 Task: Schedule a workshop on time management for the 19th at 5:00 PM.
Action: Mouse moved to (122, 217)
Screenshot: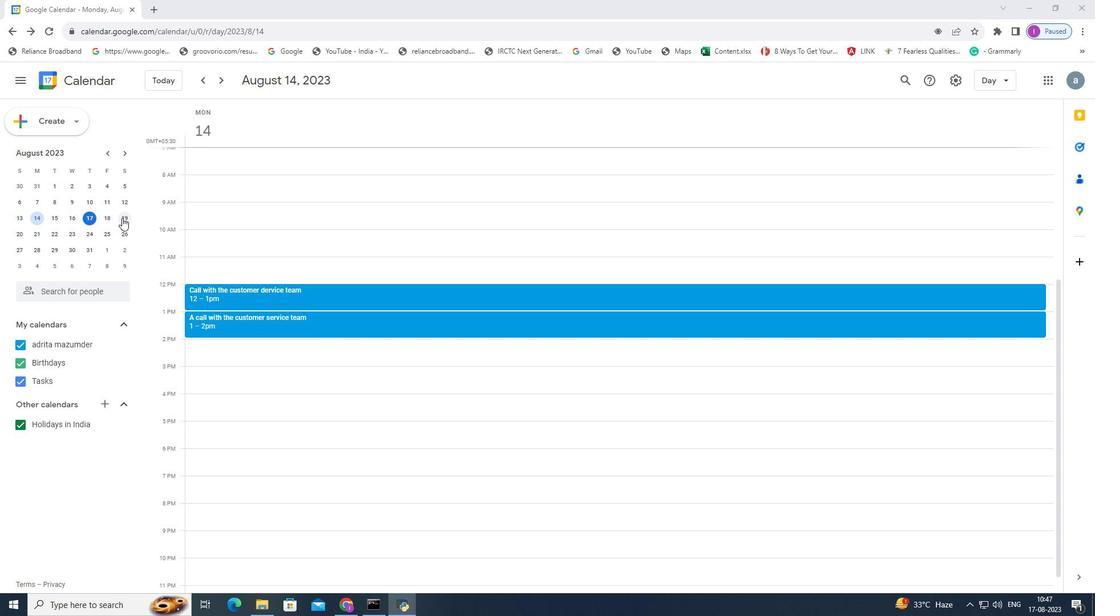 
Action: Mouse pressed left at (122, 217)
Screenshot: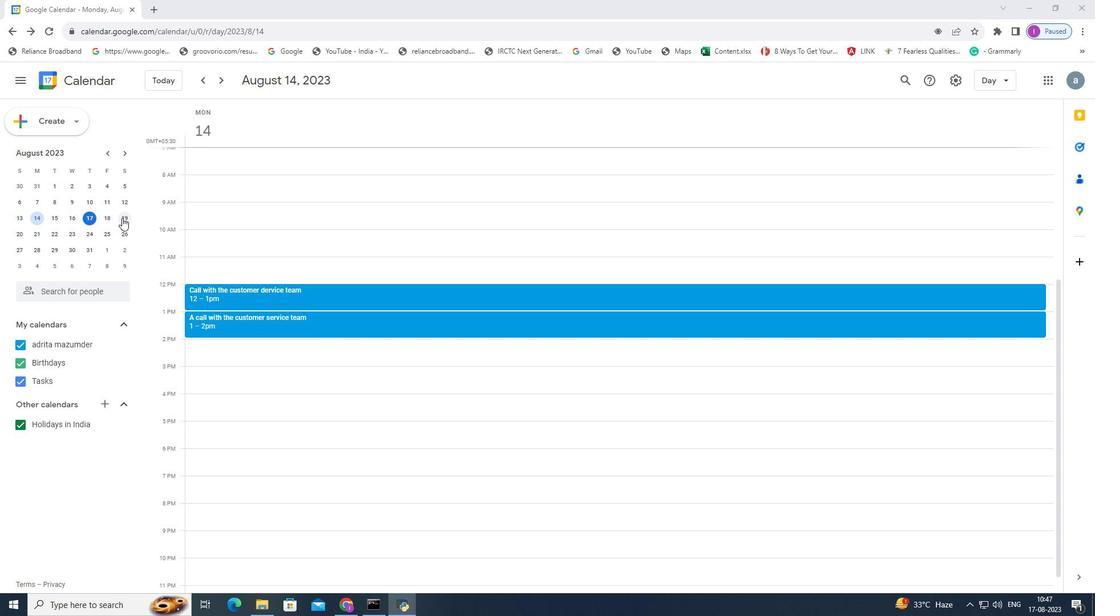
Action: Mouse moved to (199, 433)
Screenshot: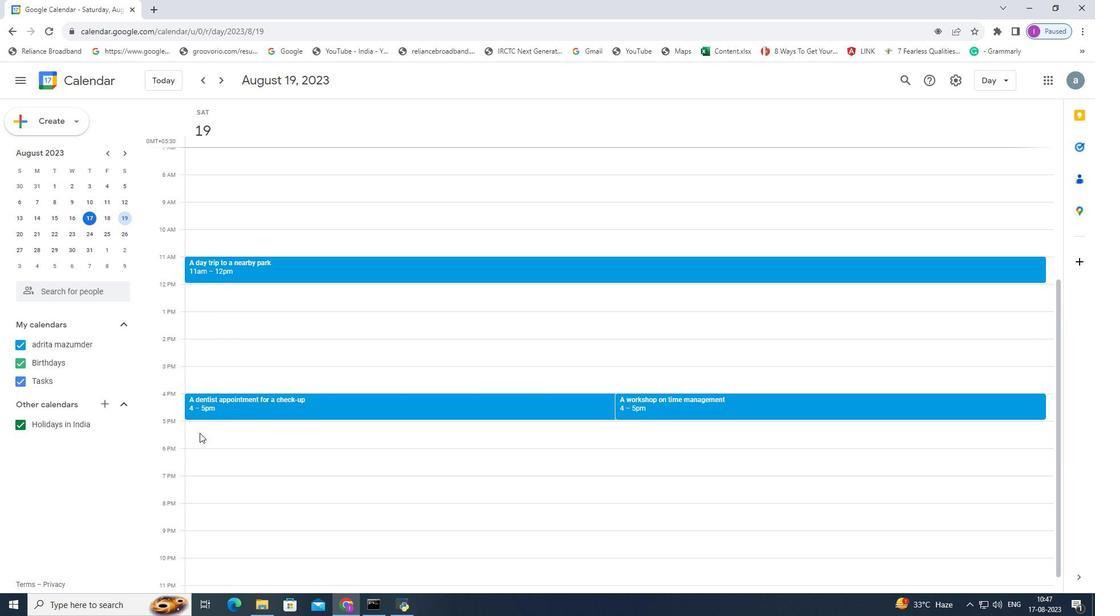 
Action: Mouse pressed left at (199, 433)
Screenshot: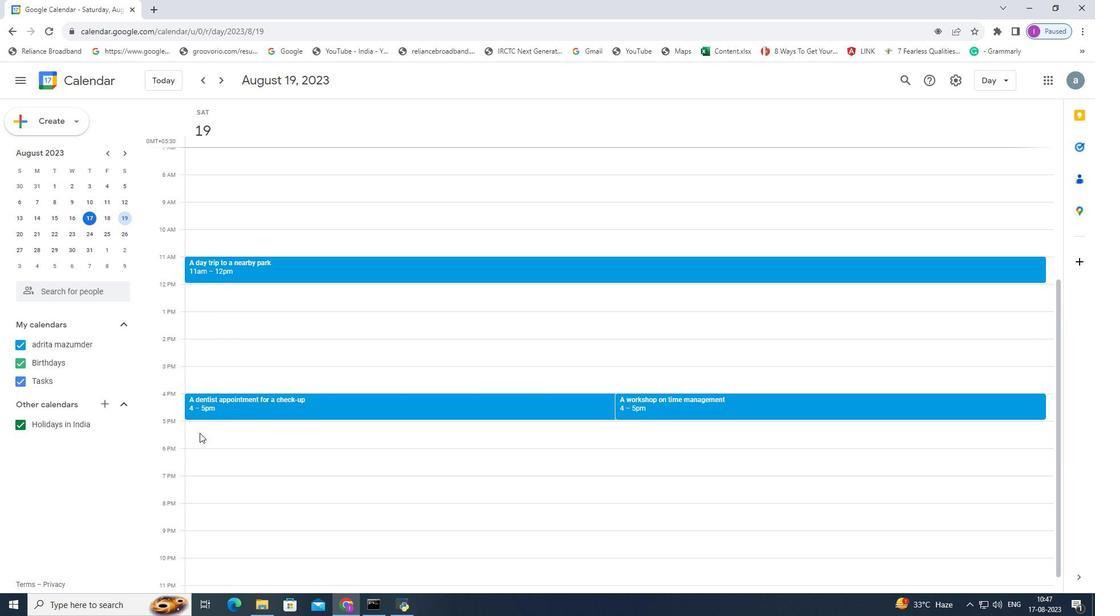 
Action: Mouse moved to (531, 216)
Screenshot: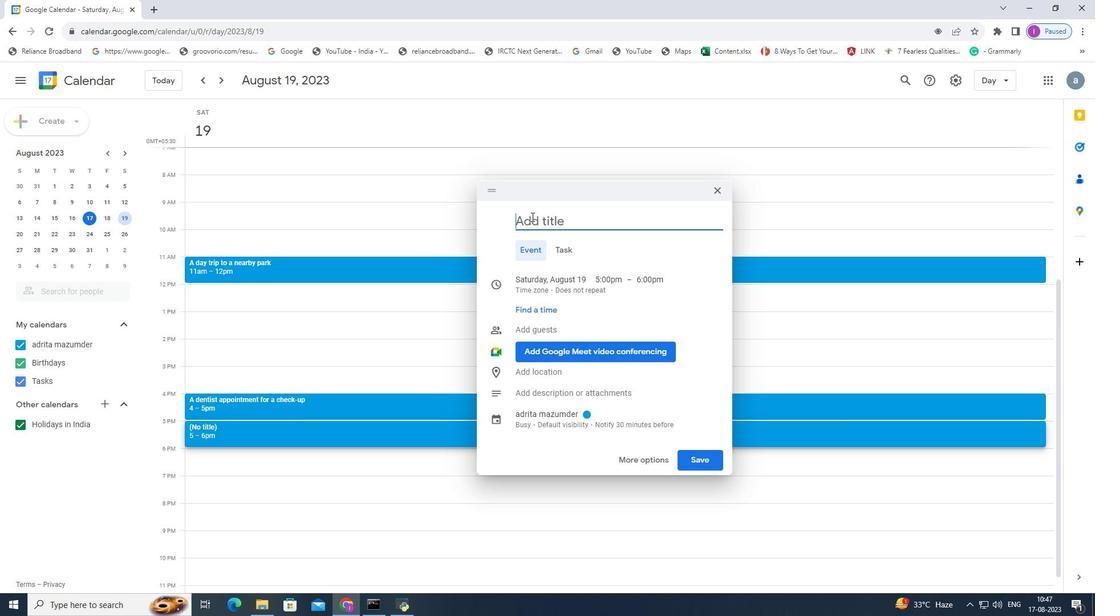 
Action: Mouse pressed left at (531, 216)
Screenshot: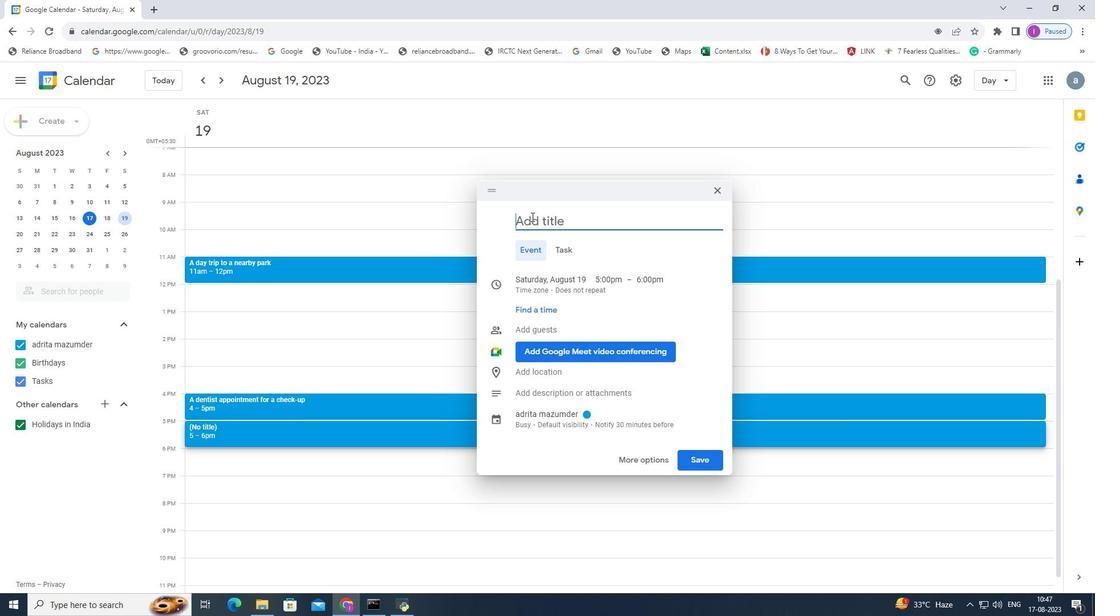 
Action: Key pressed <Key.shift>A<Key.space>workshop<Key.space>on<Key.space>time<Key.space>management
Screenshot: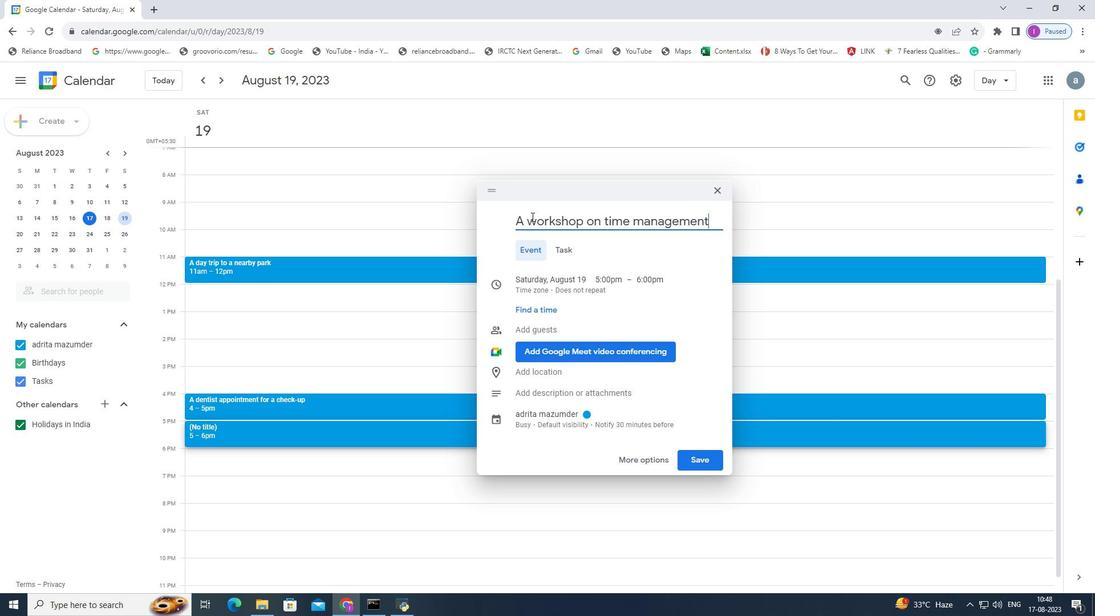 
Action: Mouse moved to (713, 459)
Screenshot: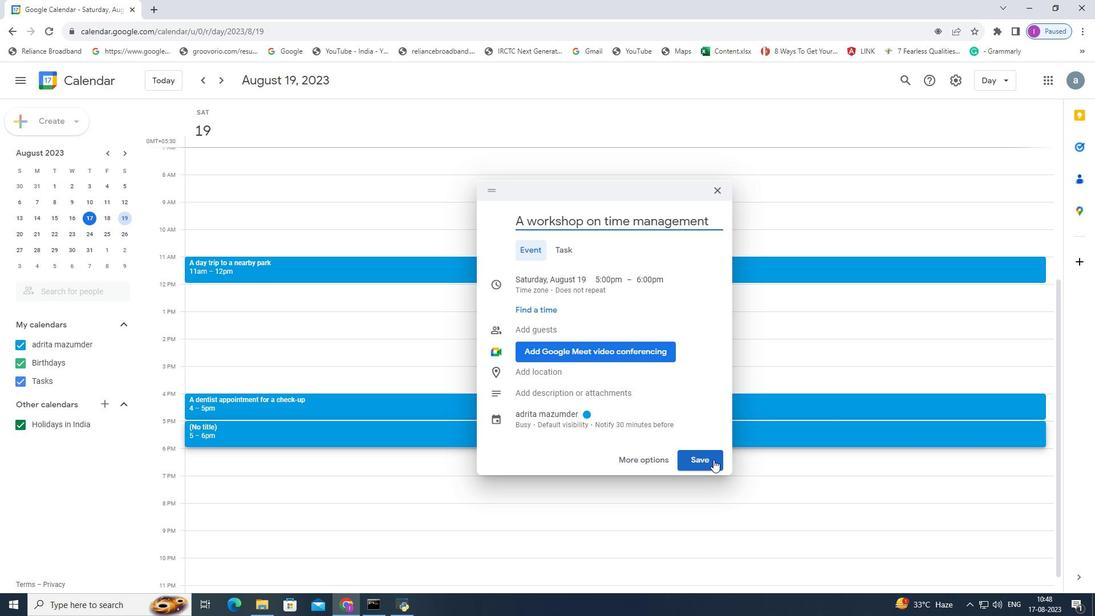 
Action: Mouse pressed left at (713, 459)
Screenshot: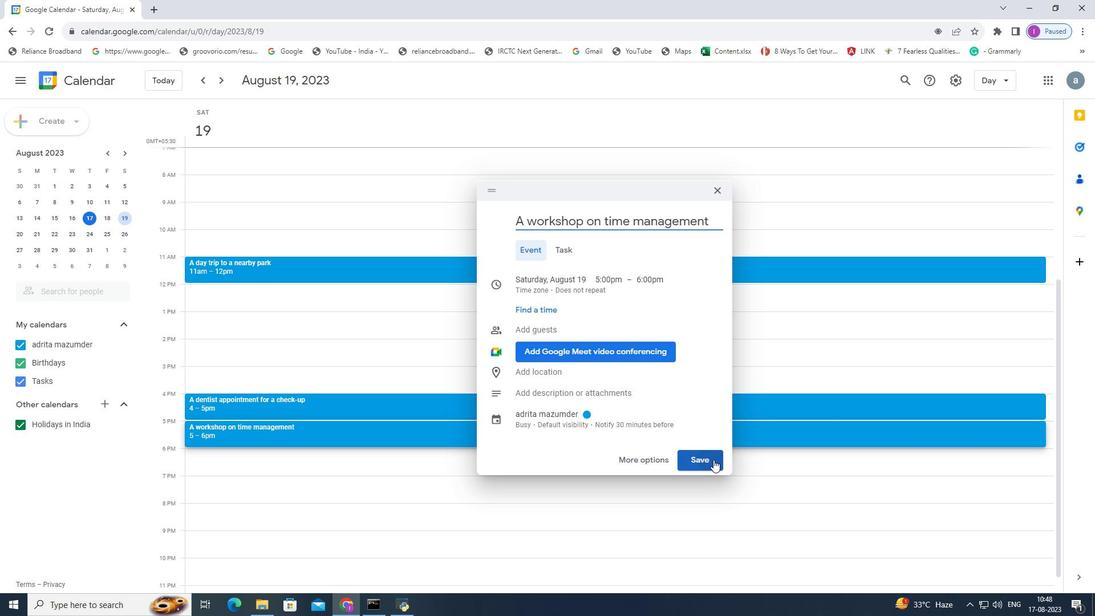 
